 Task: Create a sub task Release to Production / Go Live for the task  Develop a new online tool for website analytics in the project AlphaTech , assign it to team member softage.2@softage.net and update the status of the sub task to  Completed , set the priority of the sub task to High
Action: Mouse moved to (74, 405)
Screenshot: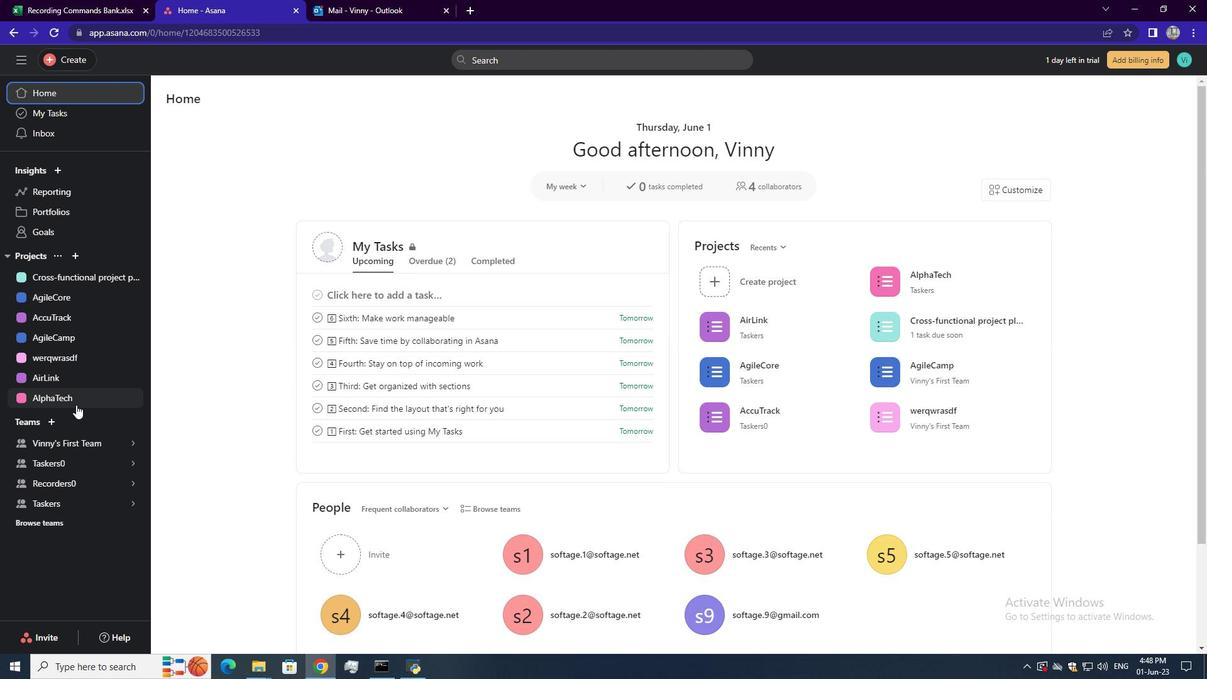 
Action: Mouse pressed left at (74, 405)
Screenshot: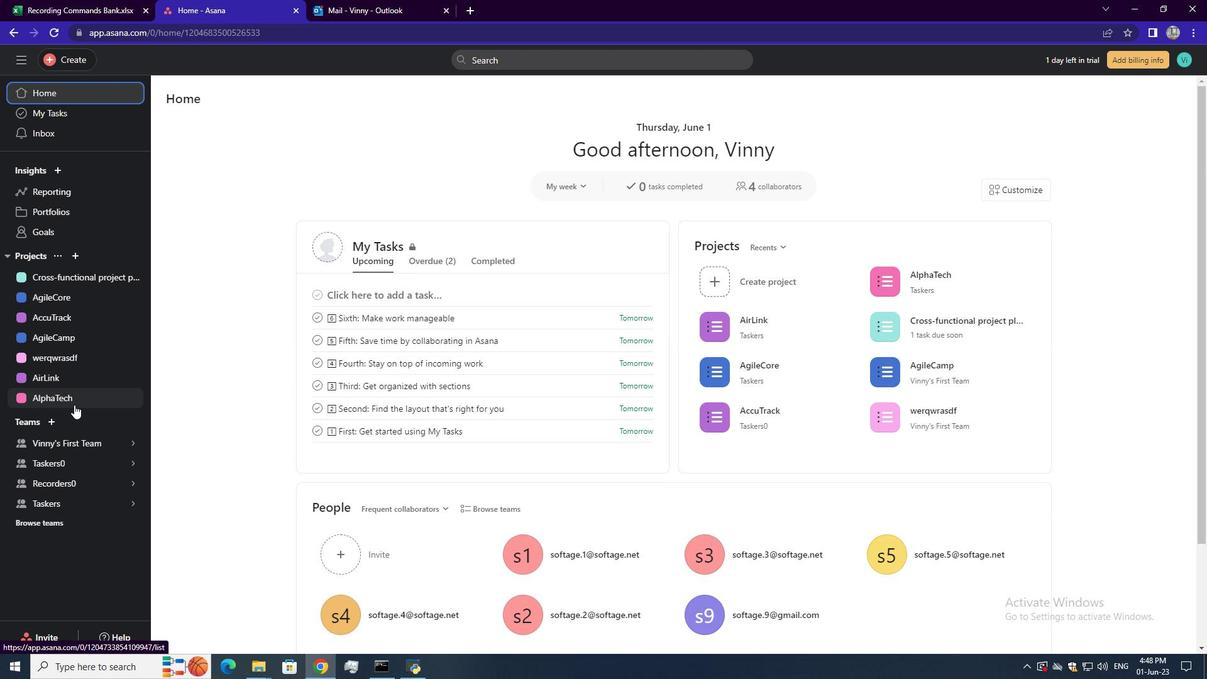 
Action: Mouse moved to (502, 276)
Screenshot: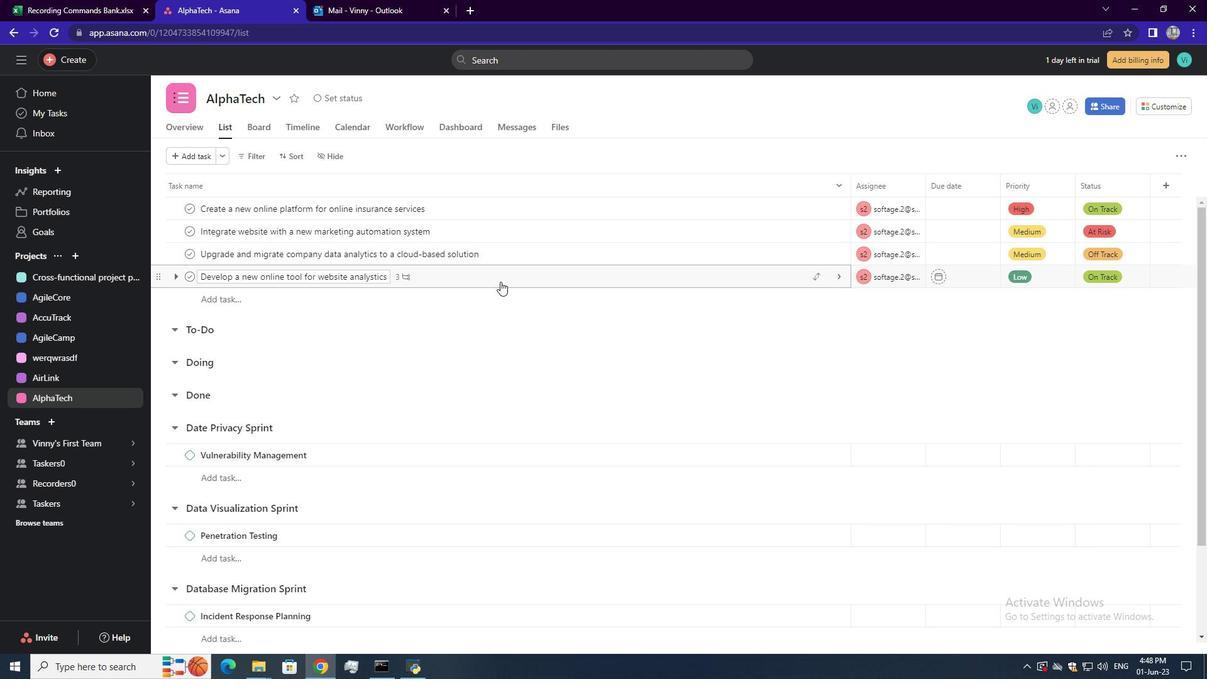 
Action: Mouse pressed left at (502, 276)
Screenshot: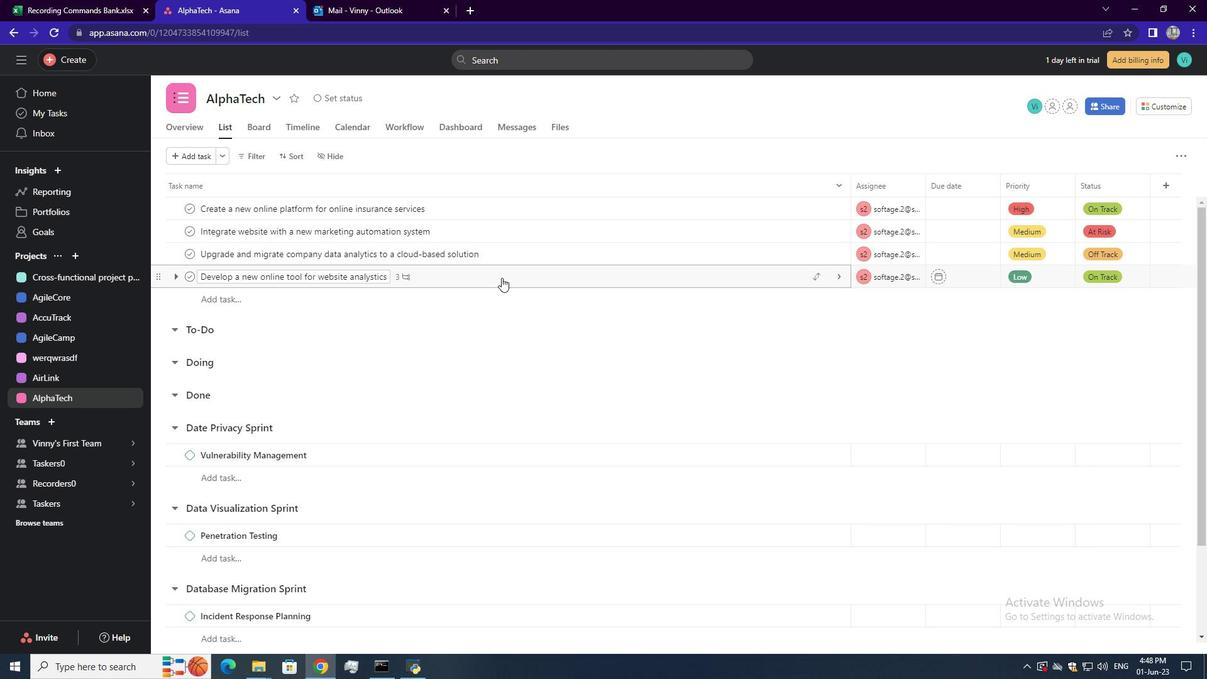 
Action: Mouse moved to (970, 296)
Screenshot: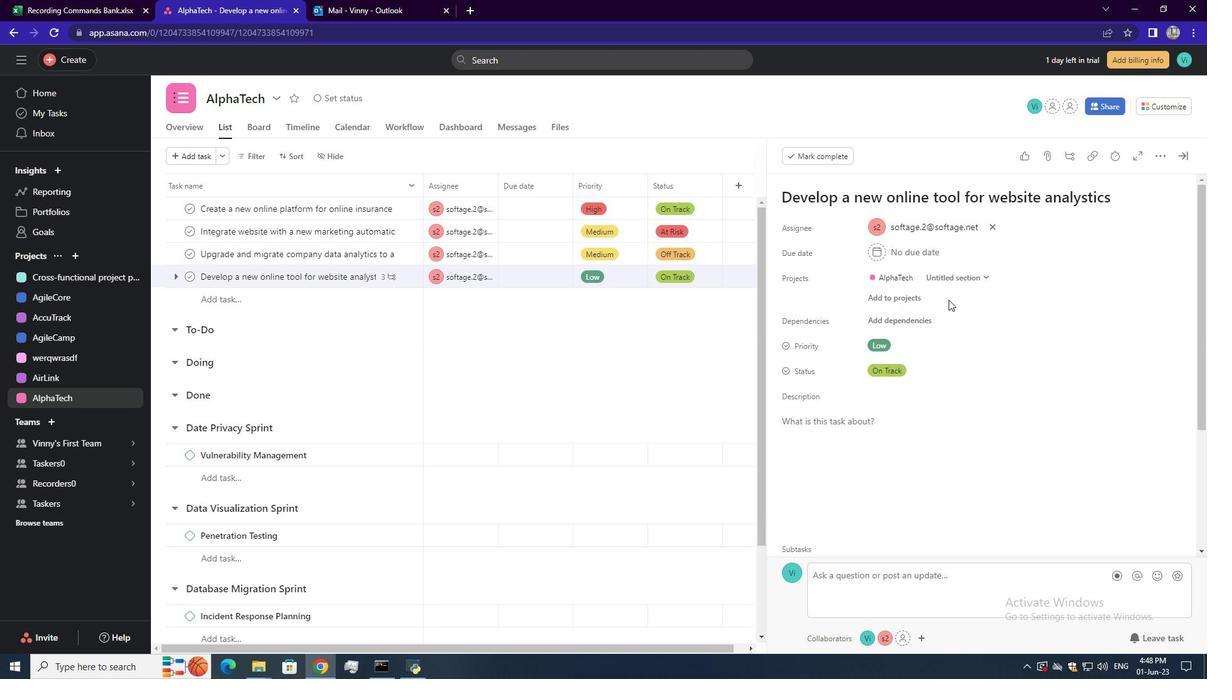 
Action: Mouse scrolled (970, 296) with delta (0, 0)
Screenshot: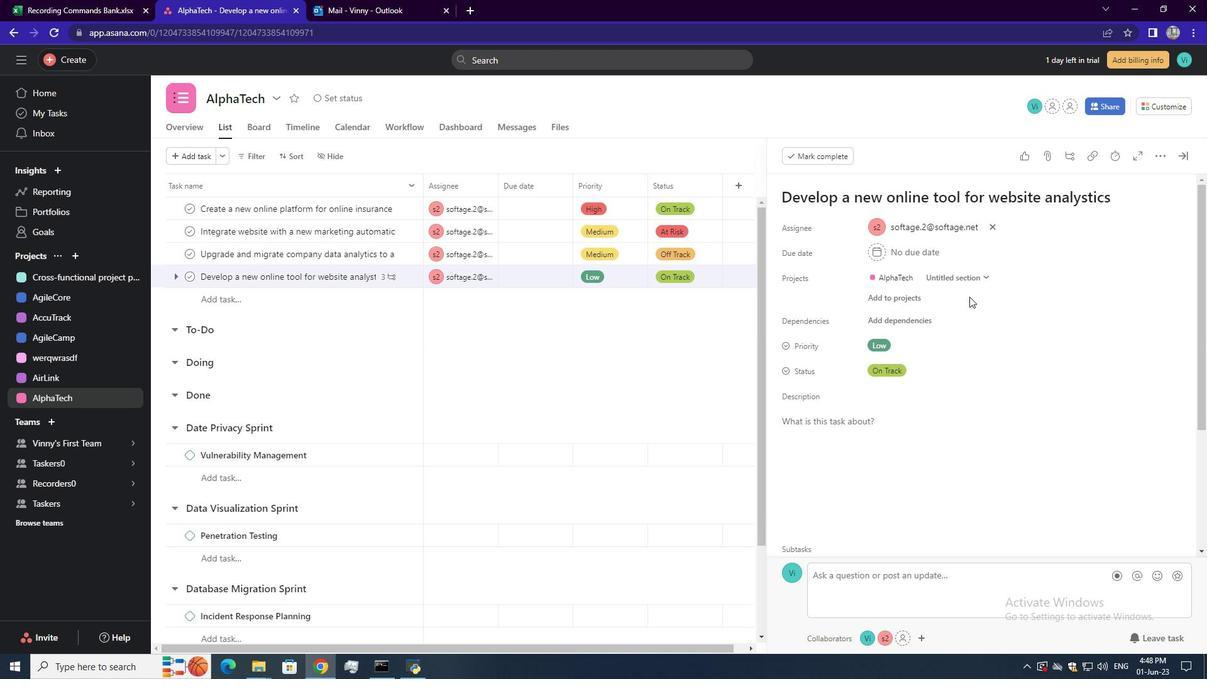 
Action: Mouse moved to (971, 296)
Screenshot: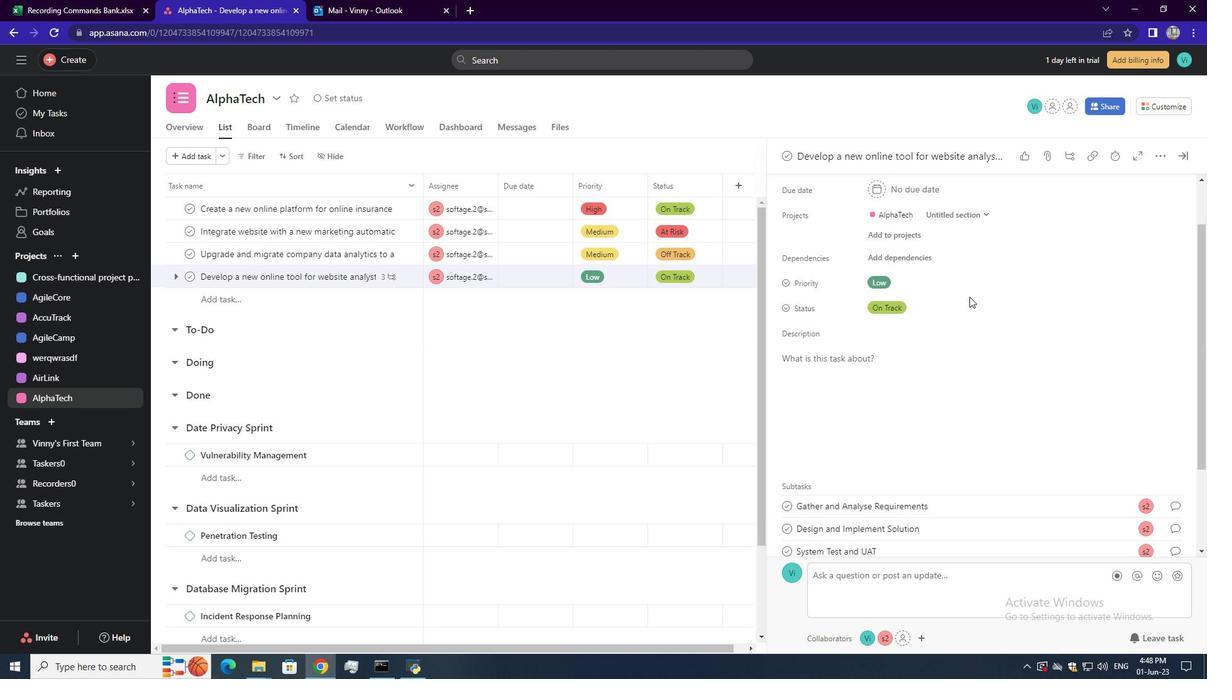 
Action: Mouse scrolled (971, 296) with delta (0, 0)
Screenshot: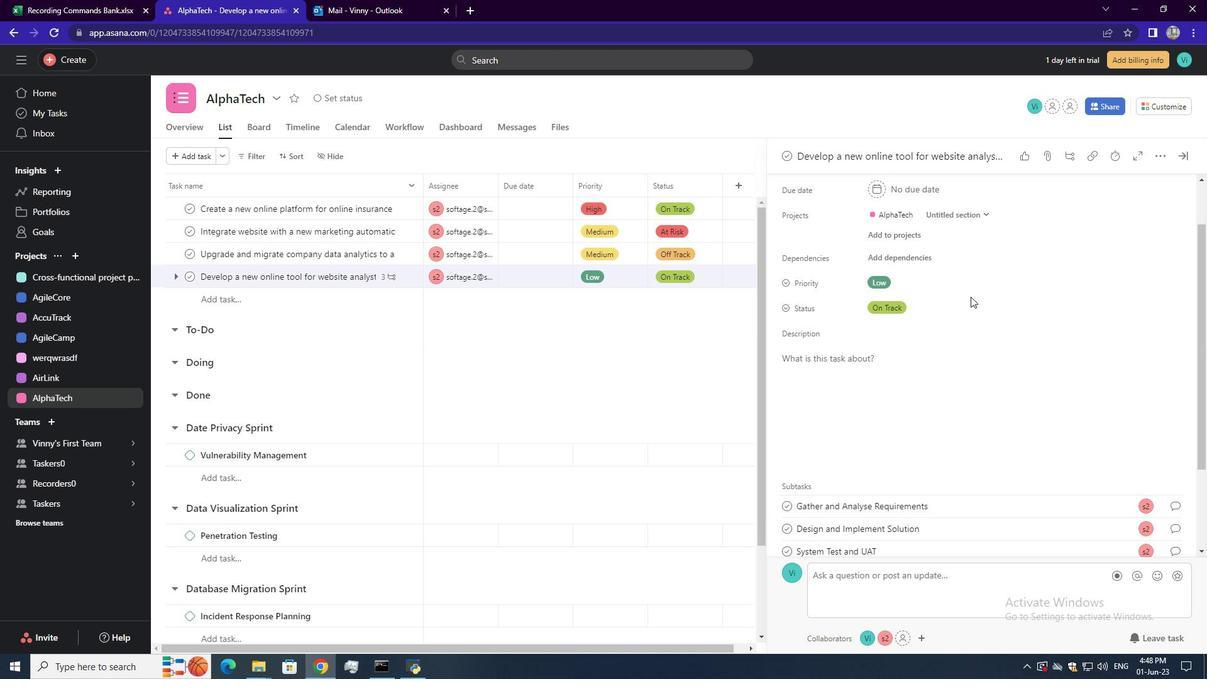 
Action: Mouse moved to (924, 369)
Screenshot: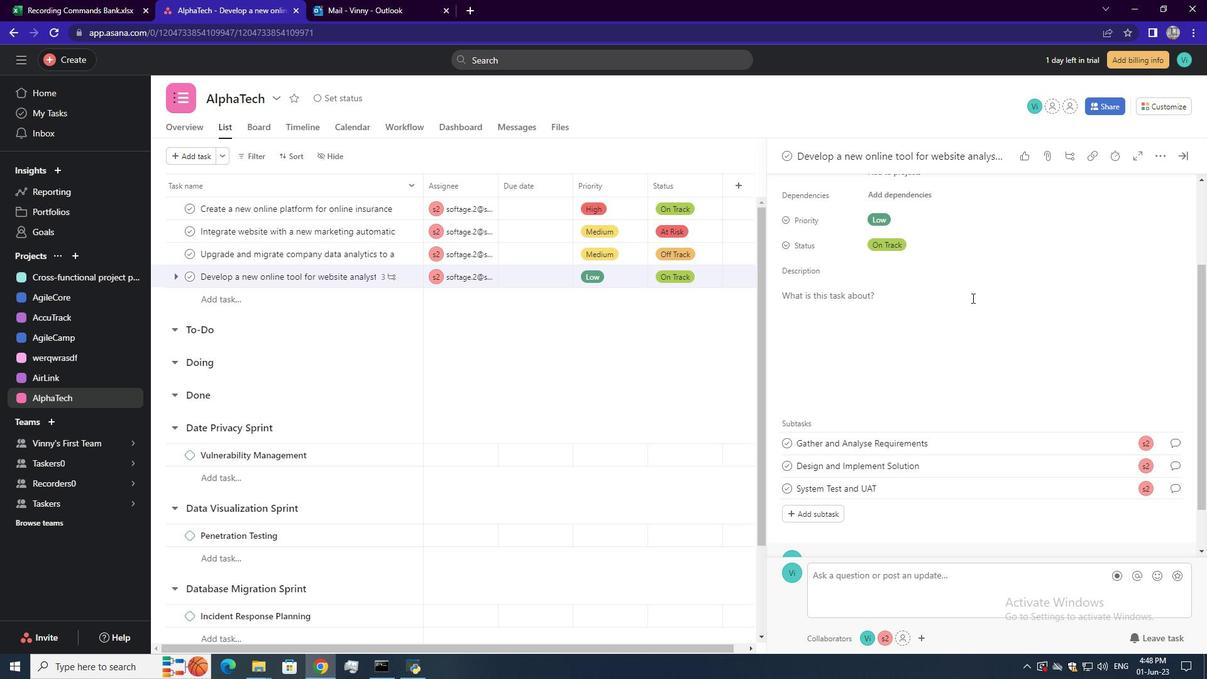 
Action: Mouse scrolled (924, 369) with delta (0, 0)
Screenshot: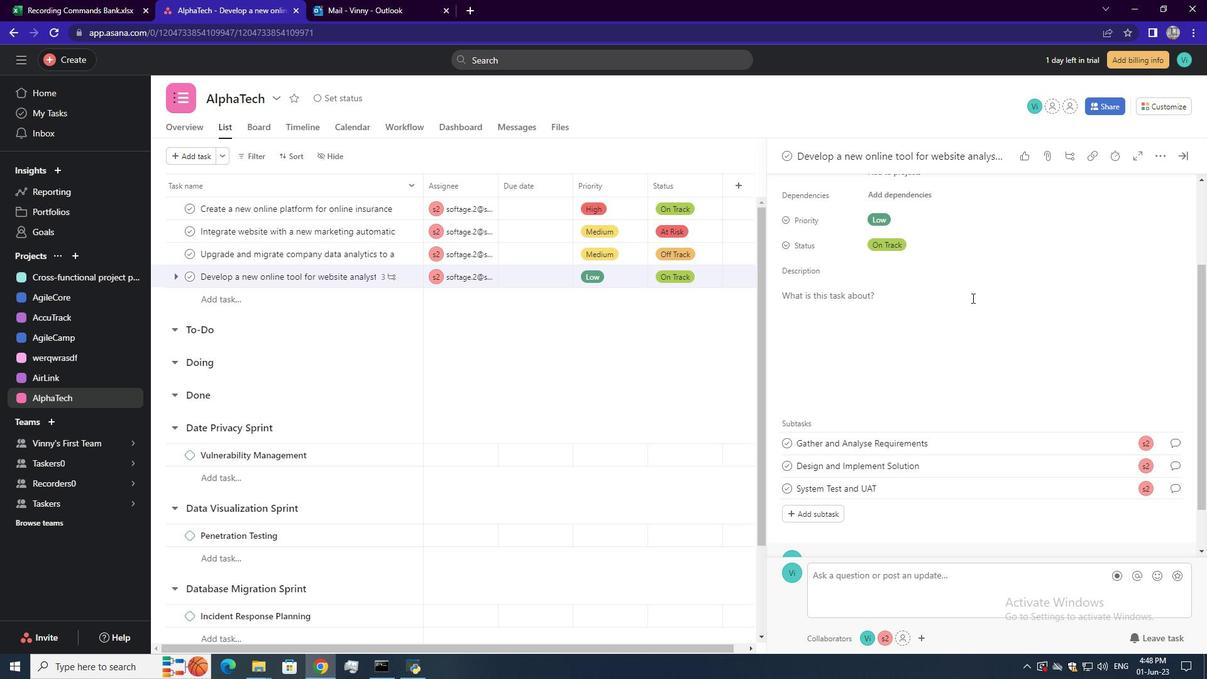 
Action: Mouse moved to (824, 453)
Screenshot: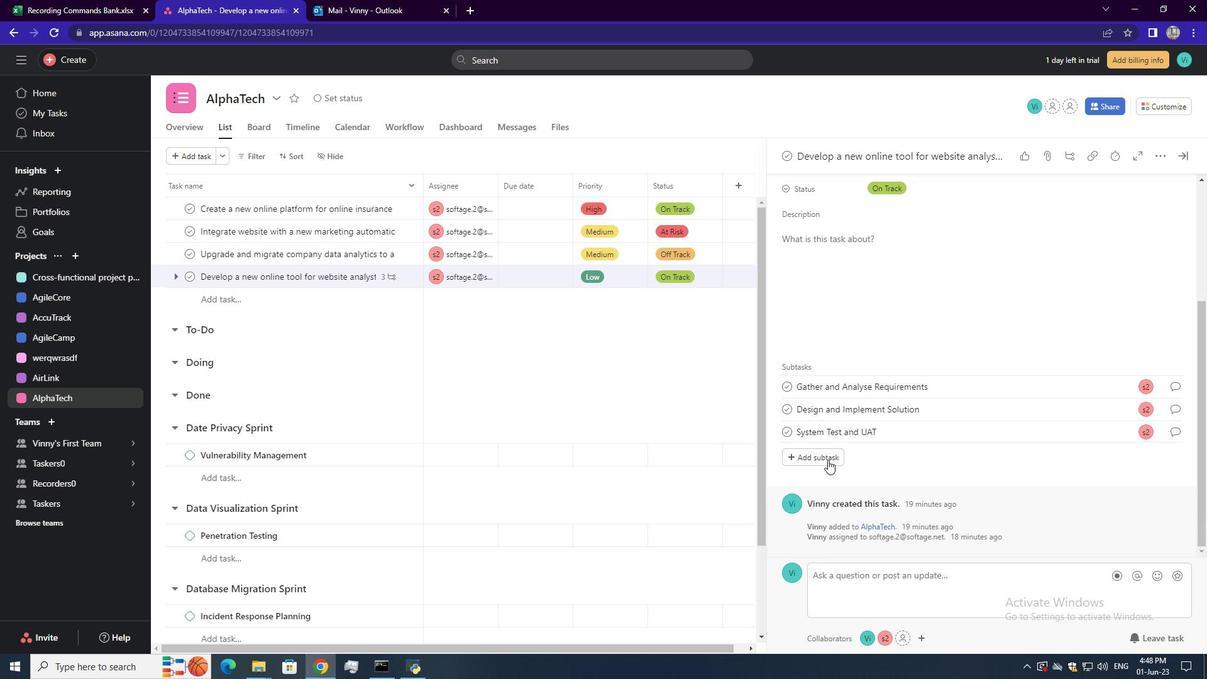 
Action: Mouse pressed left at (824, 453)
Screenshot: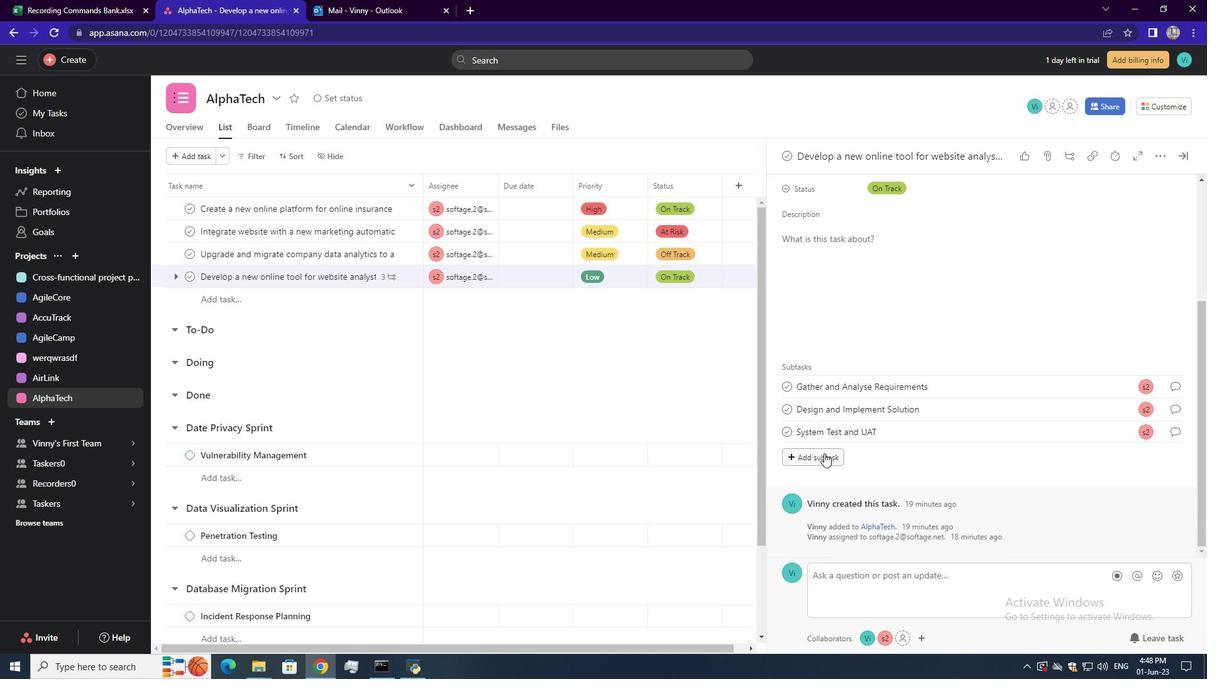 
Action: Mouse moved to (812, 430)
Screenshot: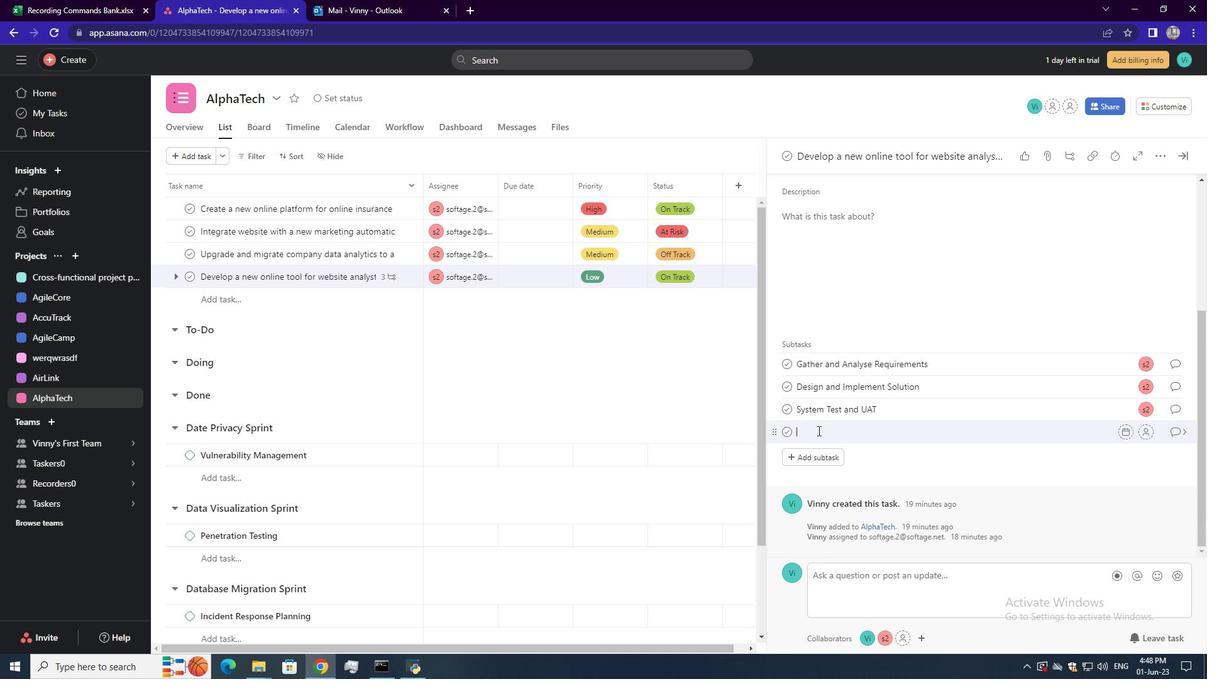 
Action: Mouse pressed left at (812, 430)
Screenshot: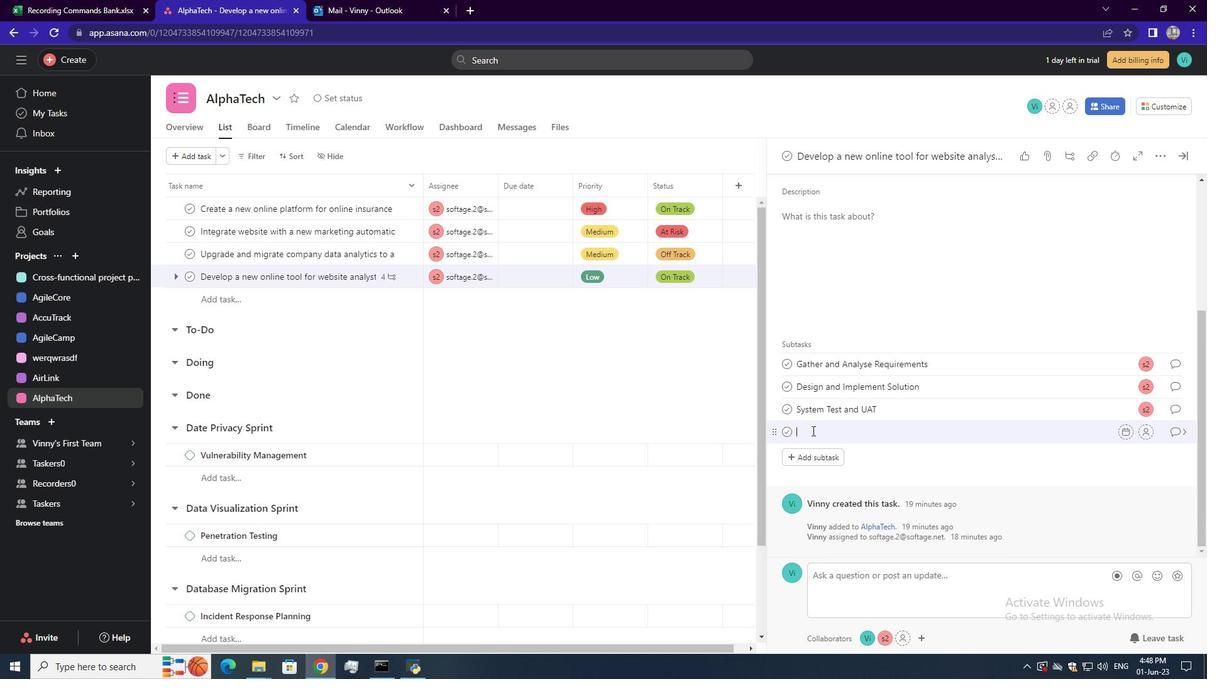 
Action: Mouse moved to (806, 433)
Screenshot: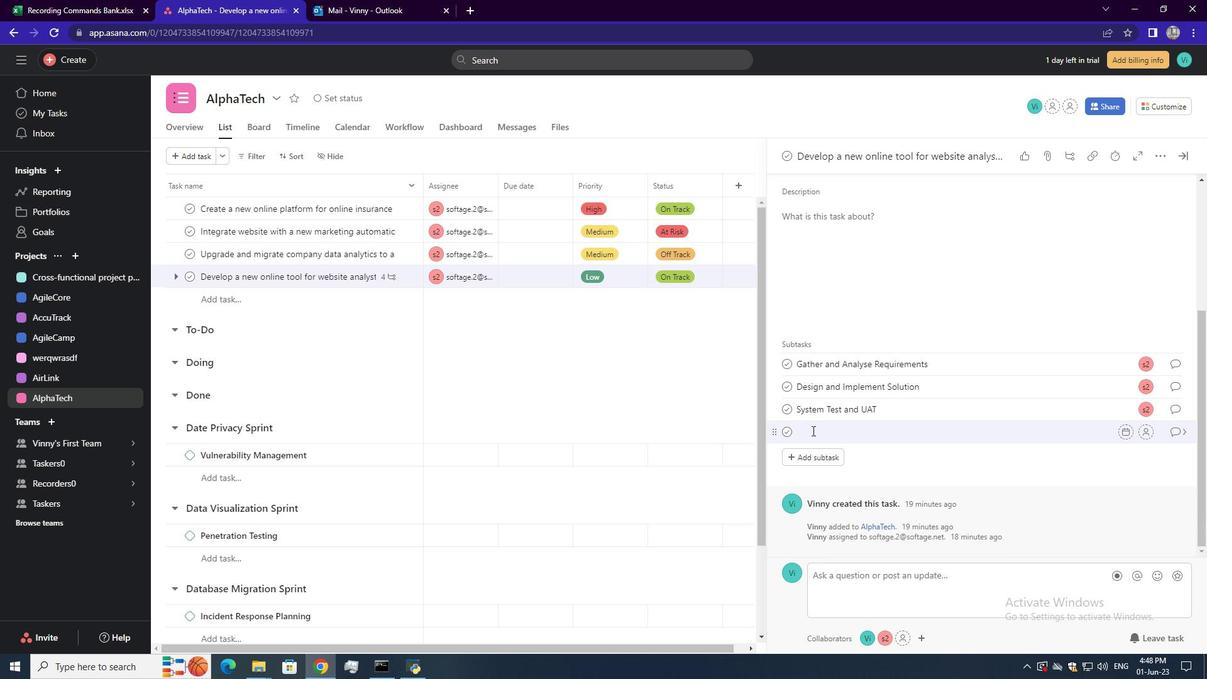 
Action: Key pressed <Key.shift><Key.shift><Key.shift><Key.shift><Key.shift><Key.shift><Key.shift><Key.shift><Key.shift><Key.shift><Key.shift><Key.shift><Key.shift><Key.shift><Key.shift><Key.shift><Key.shift><Key.shift><Key.shift><Key.shift><Key.shift><Key.shift><Key.shift><Key.shift><Key.shift><Key.shift><Key.shift><Key.shift><Key.shift><Key.shift>Release<Key.space>to<Key.space><Key.shift>Production<Key.space>/<Key.space><Key.shift>Go<Key.space><Key.shift>Live<Key.enter>
Screenshot: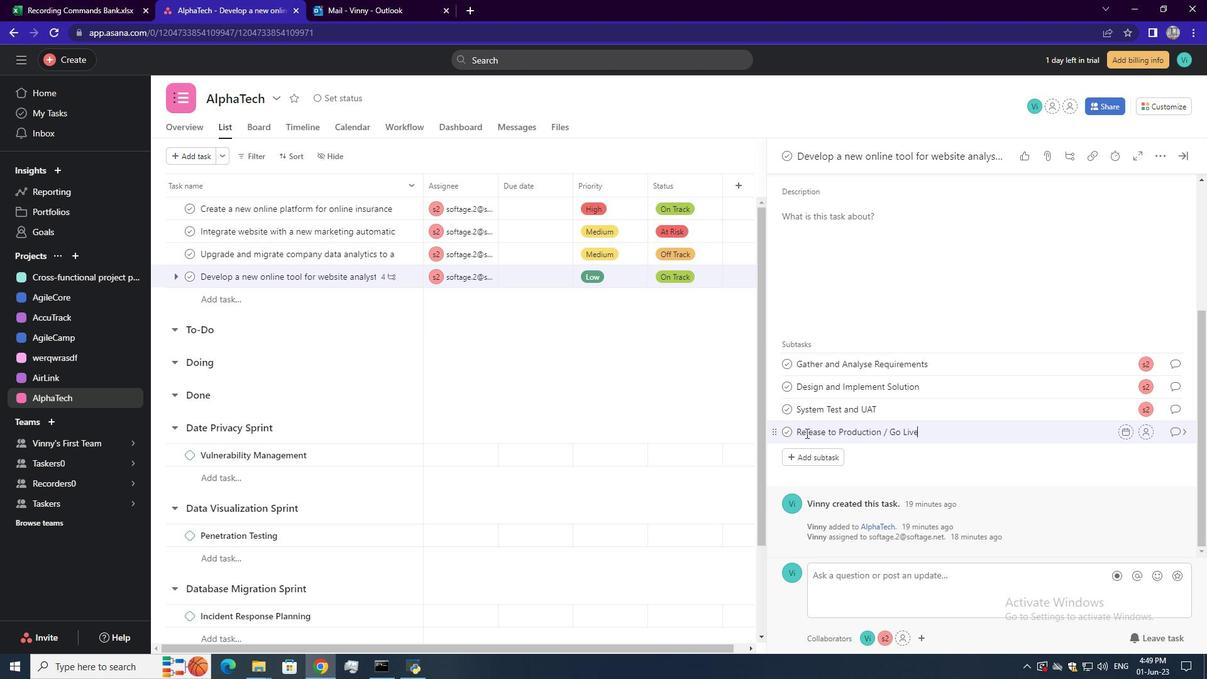 
Action: Mouse moved to (961, 464)
Screenshot: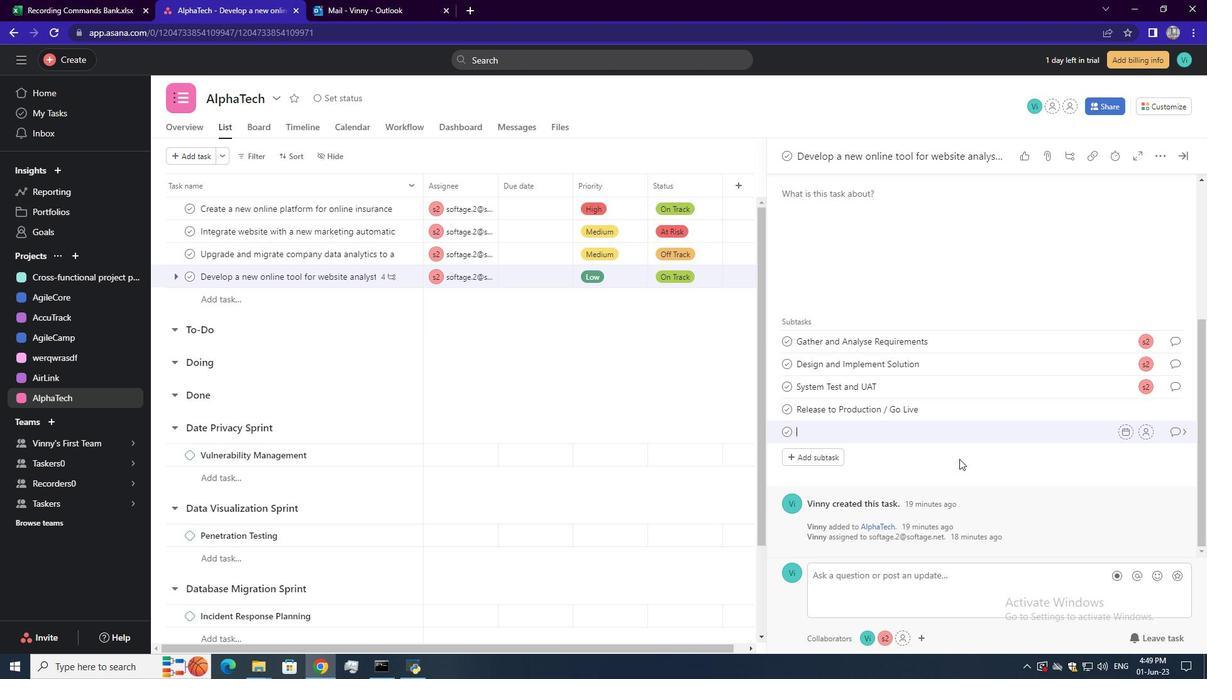 
Action: Mouse pressed left at (961, 464)
Screenshot: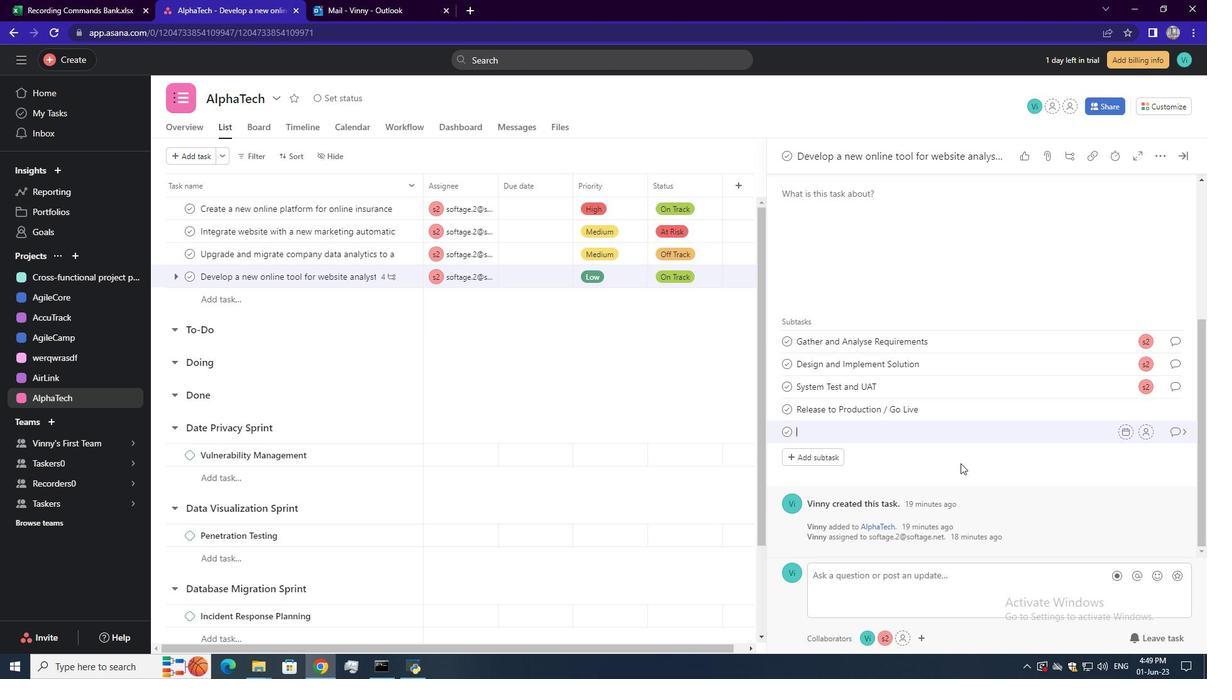 
Action: Mouse moved to (1178, 437)
Screenshot: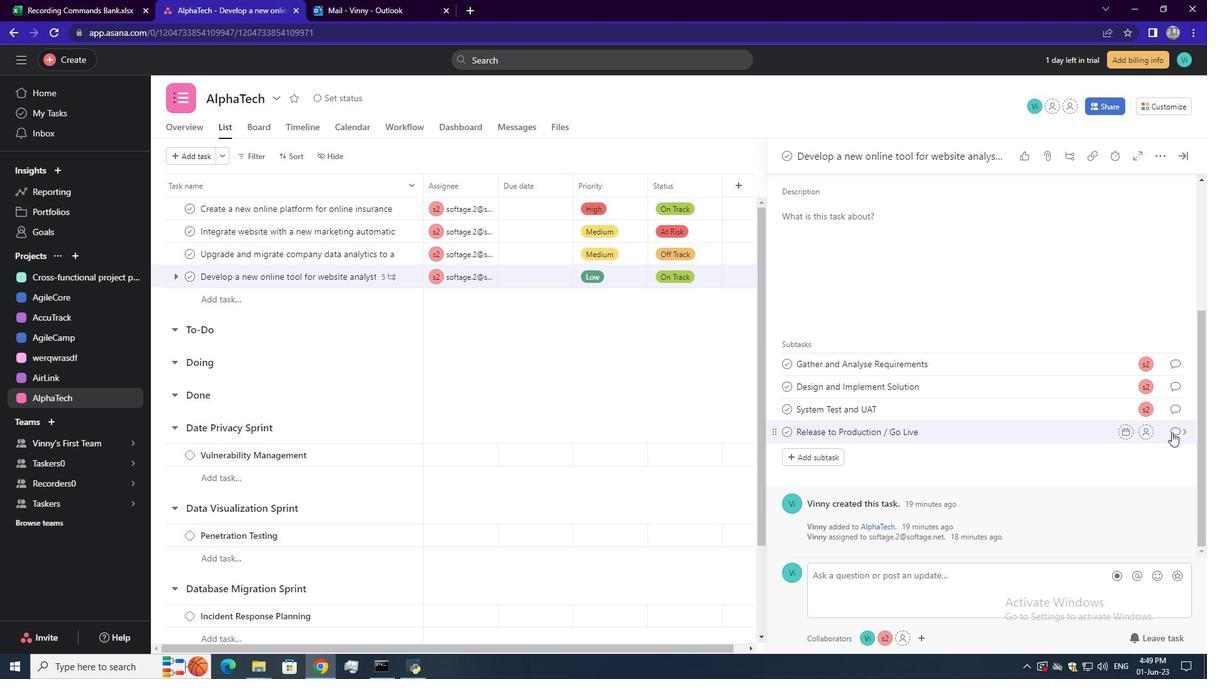 
Action: Mouse pressed left at (1178, 437)
Screenshot: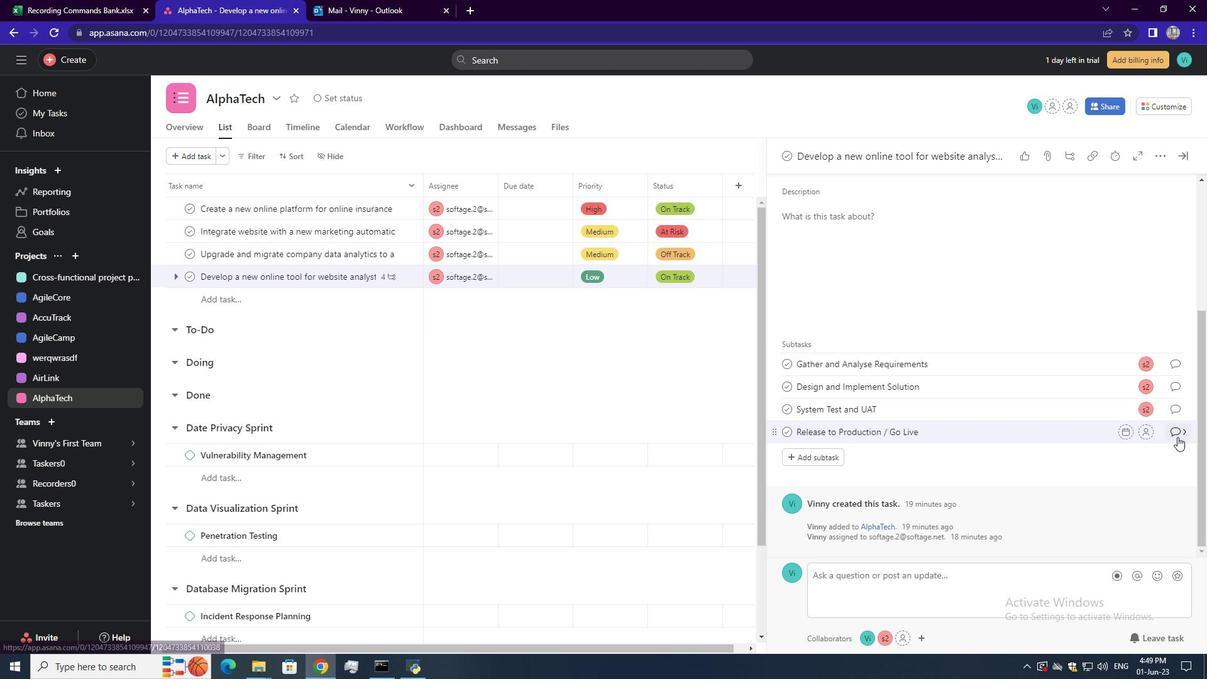 
Action: Mouse moved to (917, 259)
Screenshot: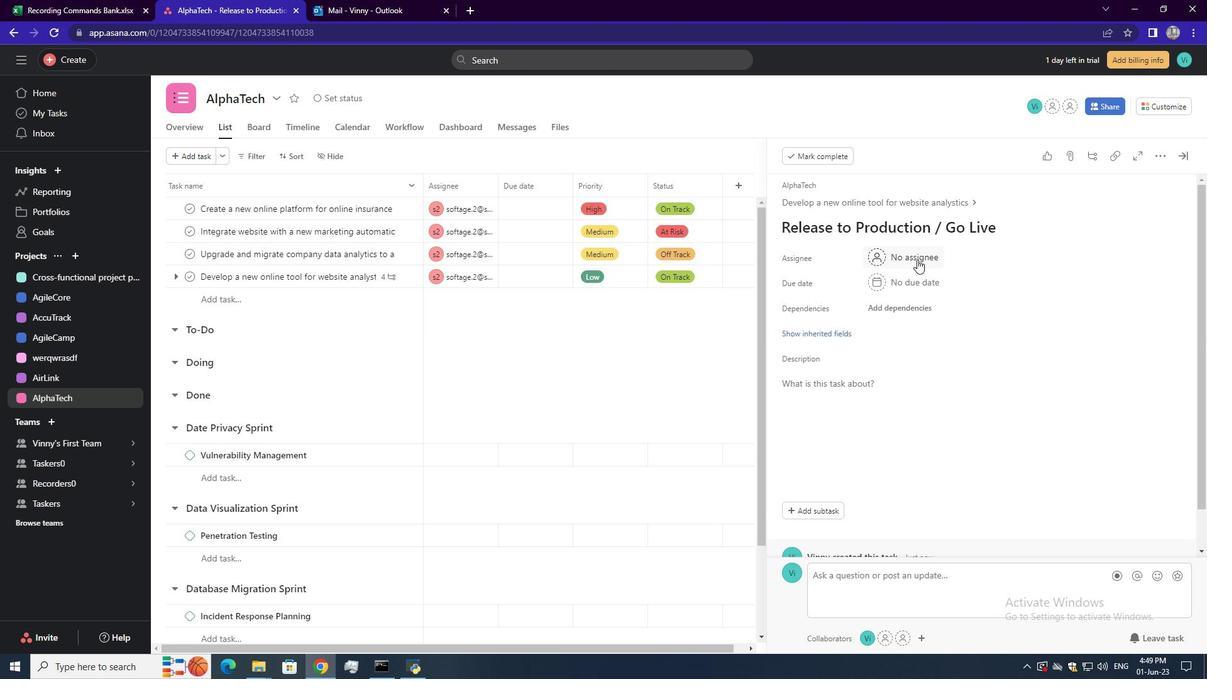 
Action: Mouse pressed left at (917, 259)
Screenshot: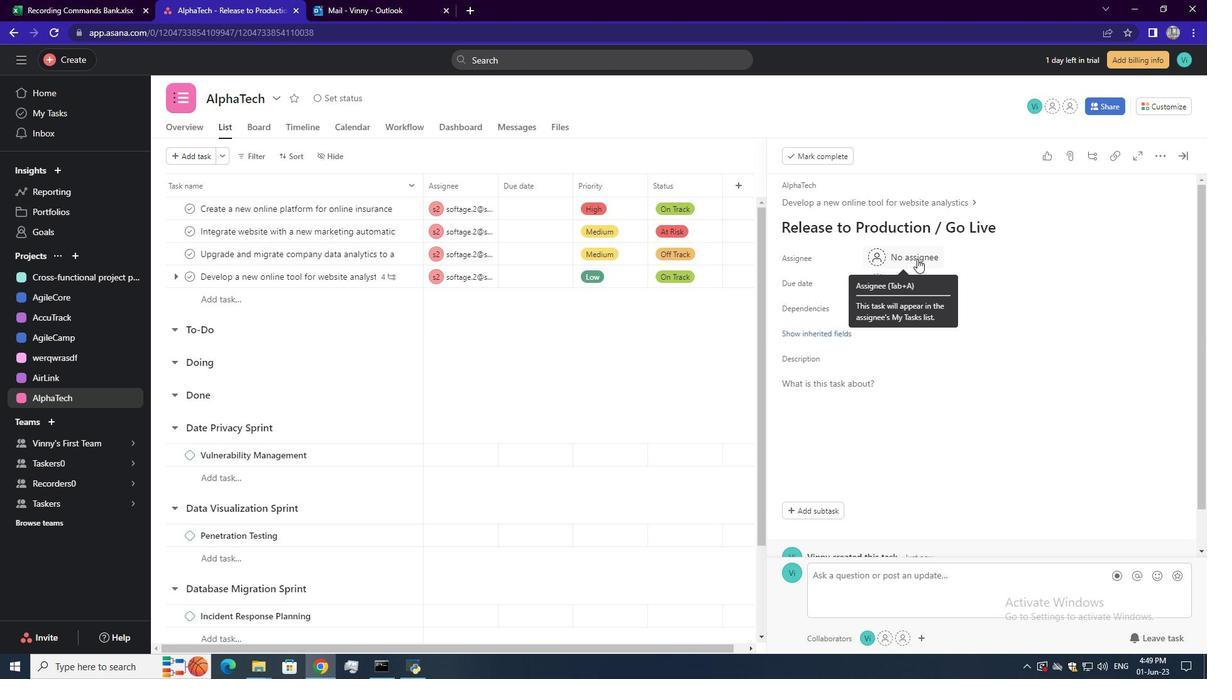 
Action: Mouse moved to (953, 335)
Screenshot: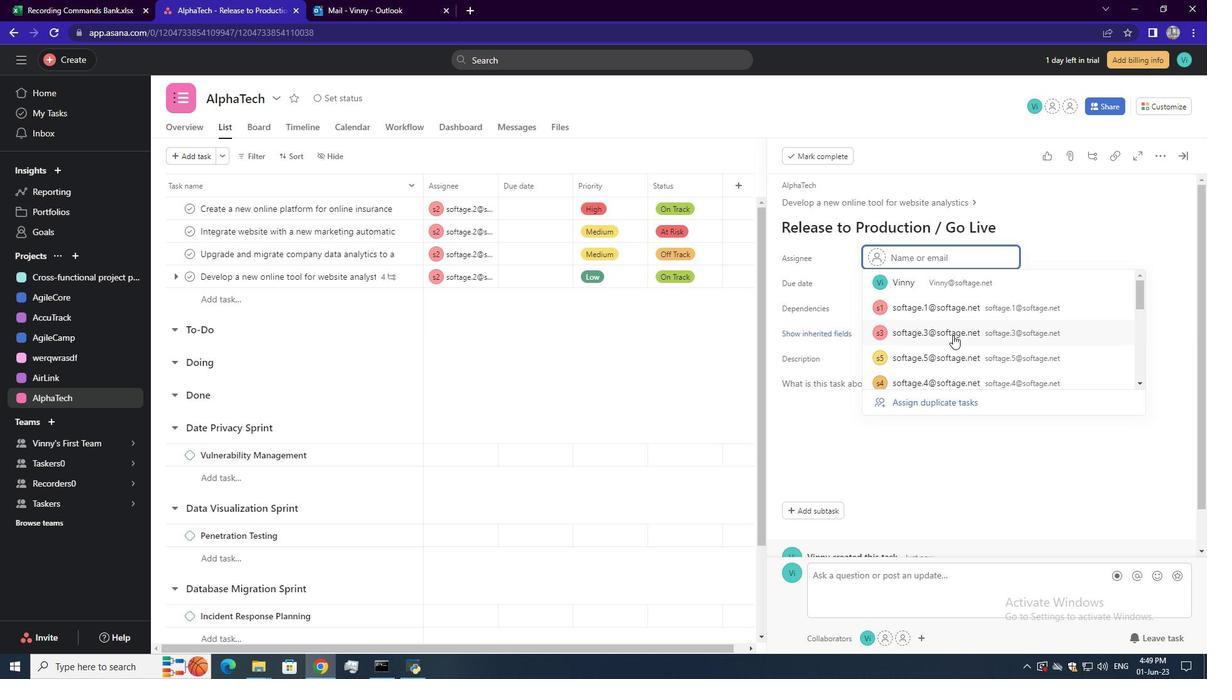
Action: Mouse scrolled (953, 334) with delta (0, 0)
Screenshot: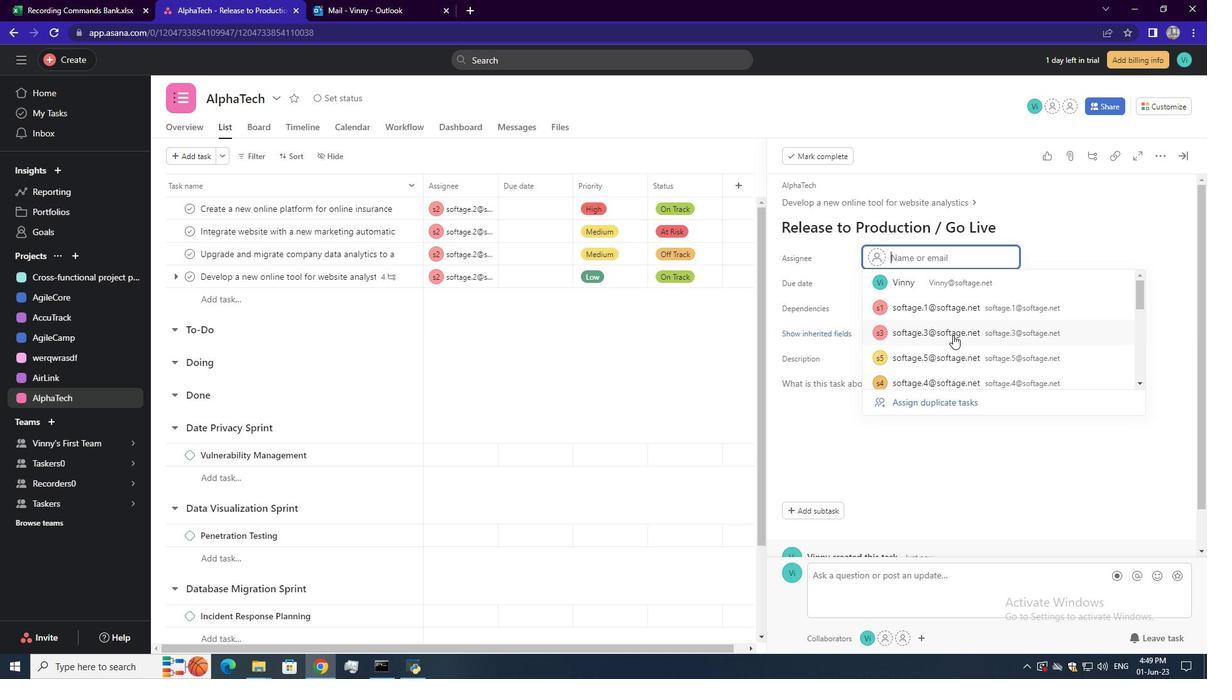 
Action: Mouse moved to (954, 337)
Screenshot: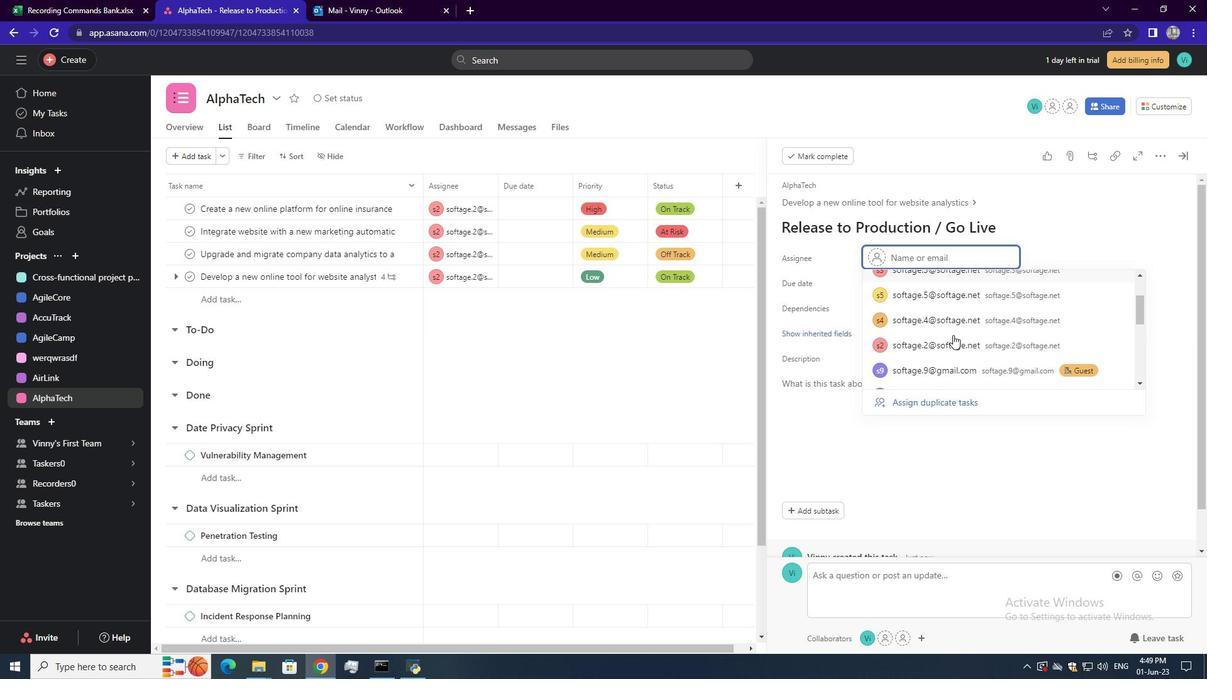 
Action: Mouse pressed left at (954, 337)
Screenshot: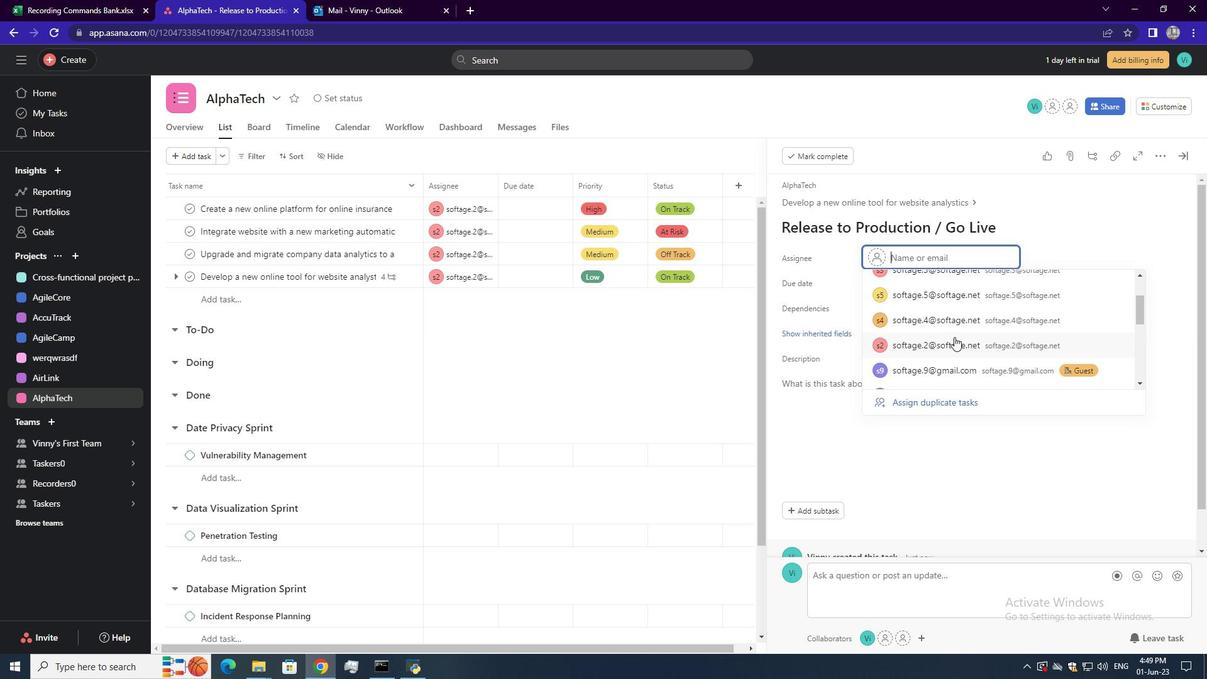 
Action: Mouse pressed left at (954, 337)
Screenshot: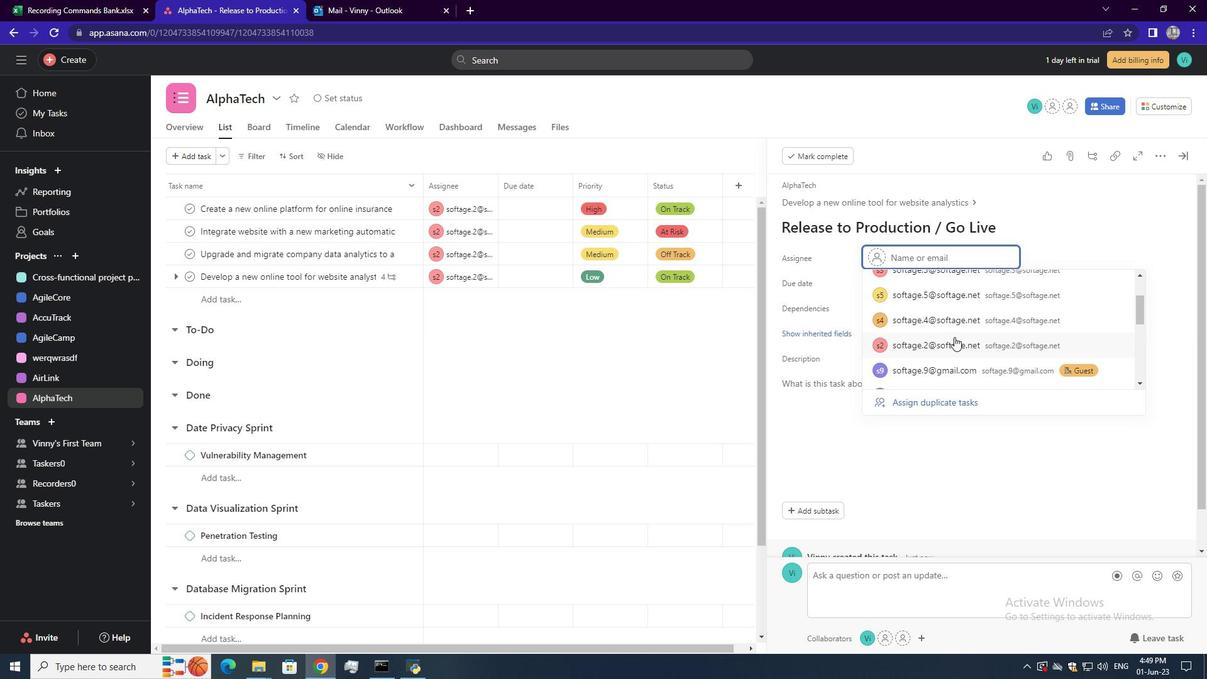 
Action: Mouse moved to (838, 327)
Screenshot: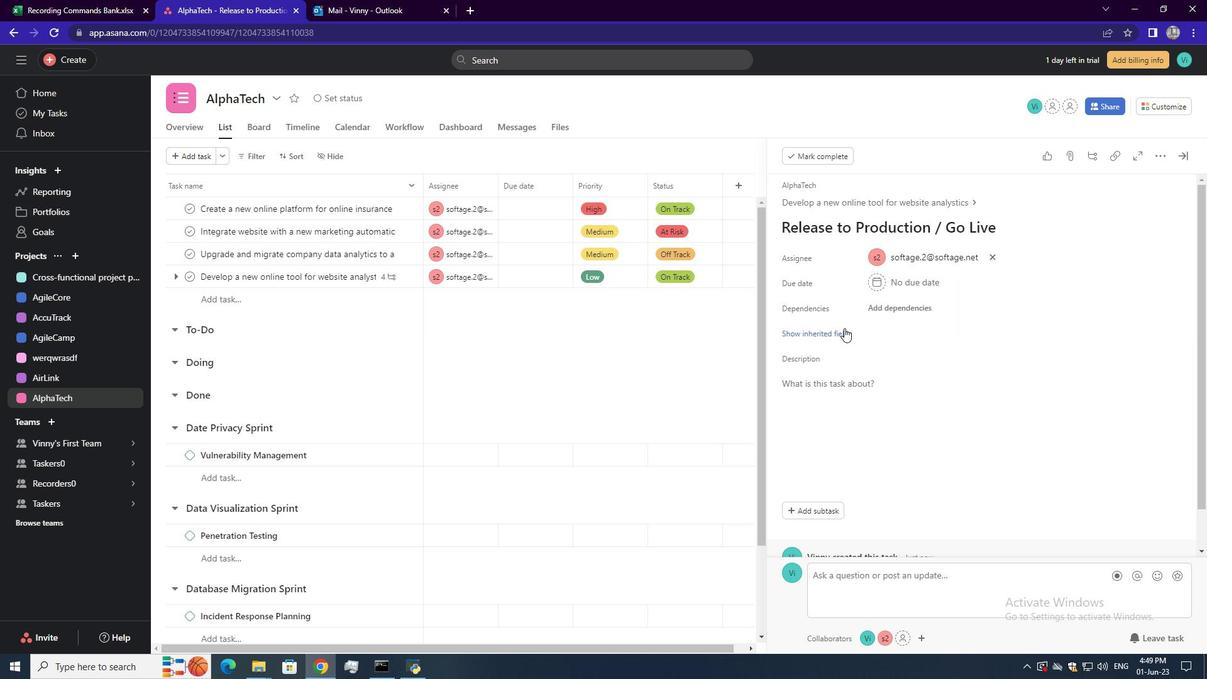 
Action: Mouse pressed left at (838, 327)
Screenshot: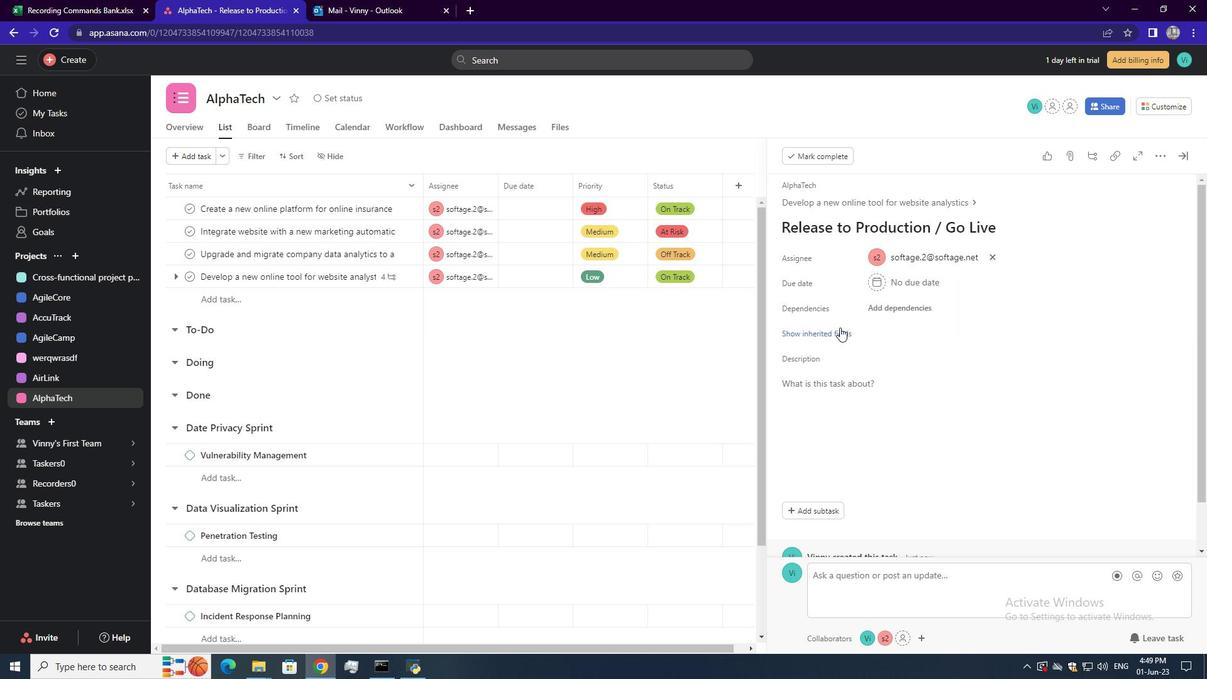 
Action: Mouse moved to (907, 355)
Screenshot: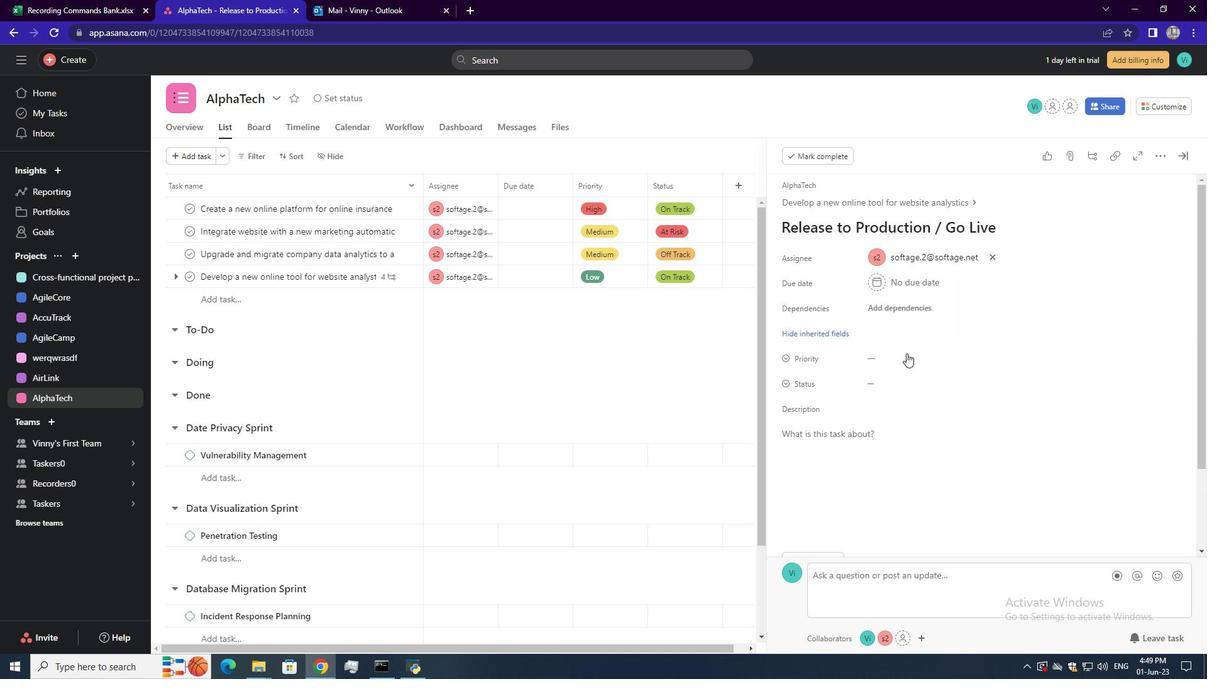 
Action: Mouse pressed left at (907, 355)
Screenshot: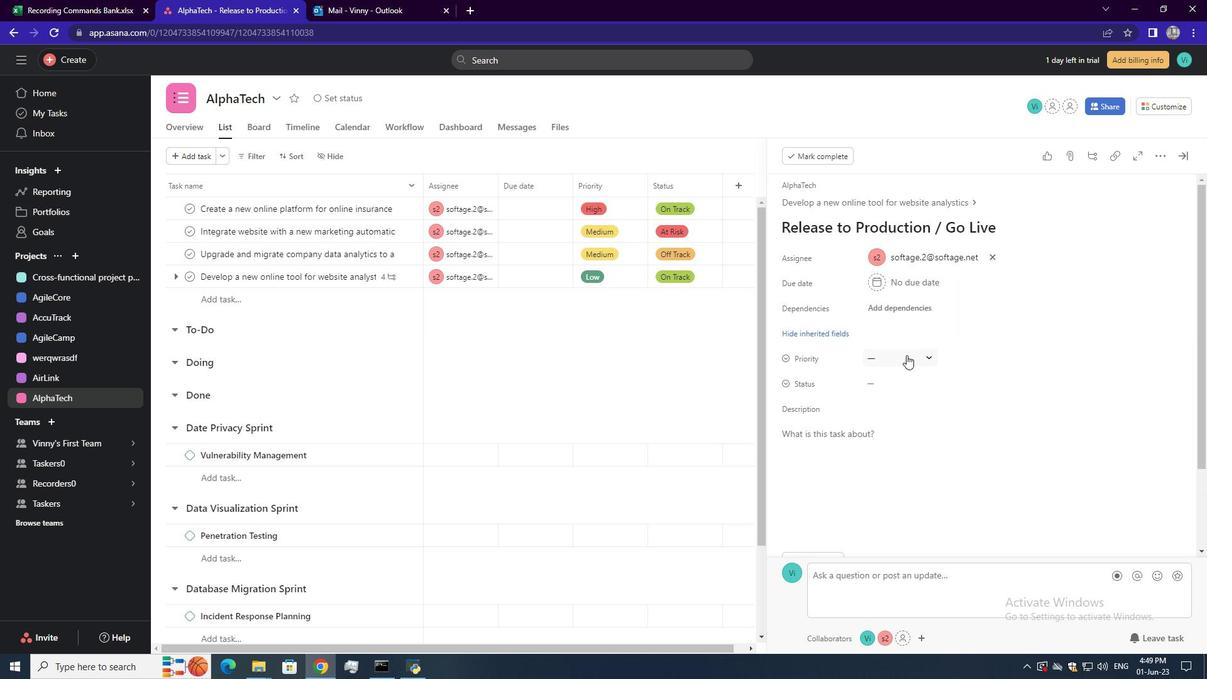 
Action: Mouse moved to (912, 400)
Screenshot: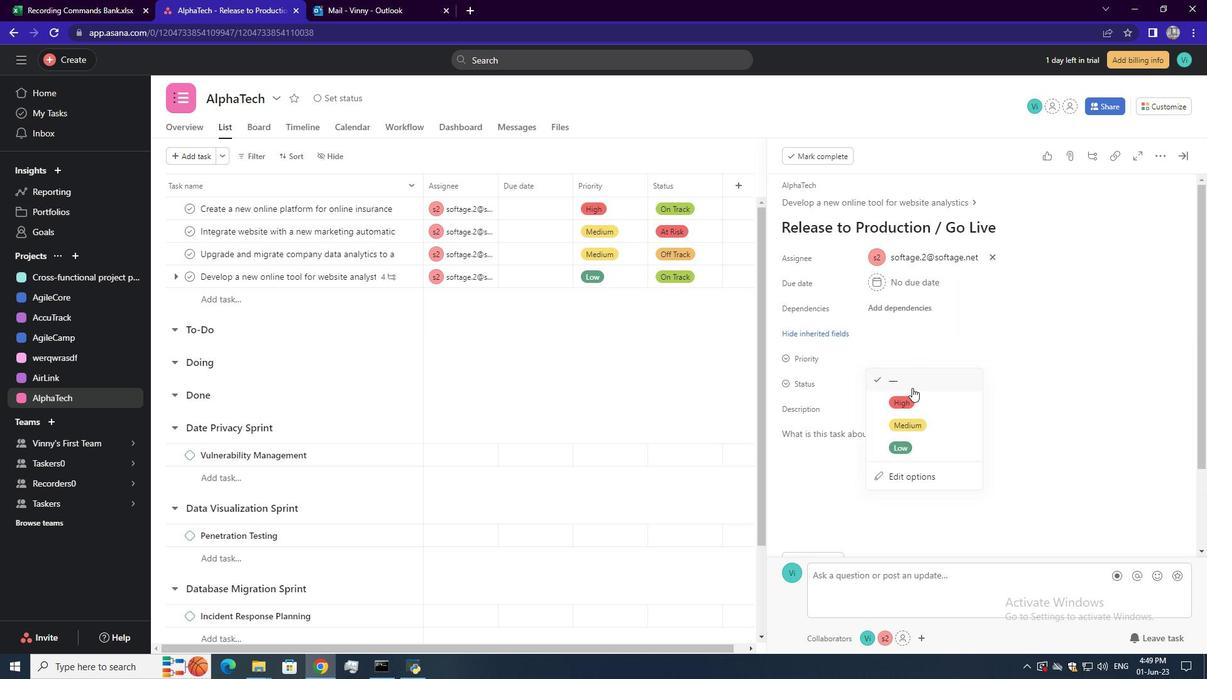
Action: Mouse pressed left at (912, 400)
Screenshot: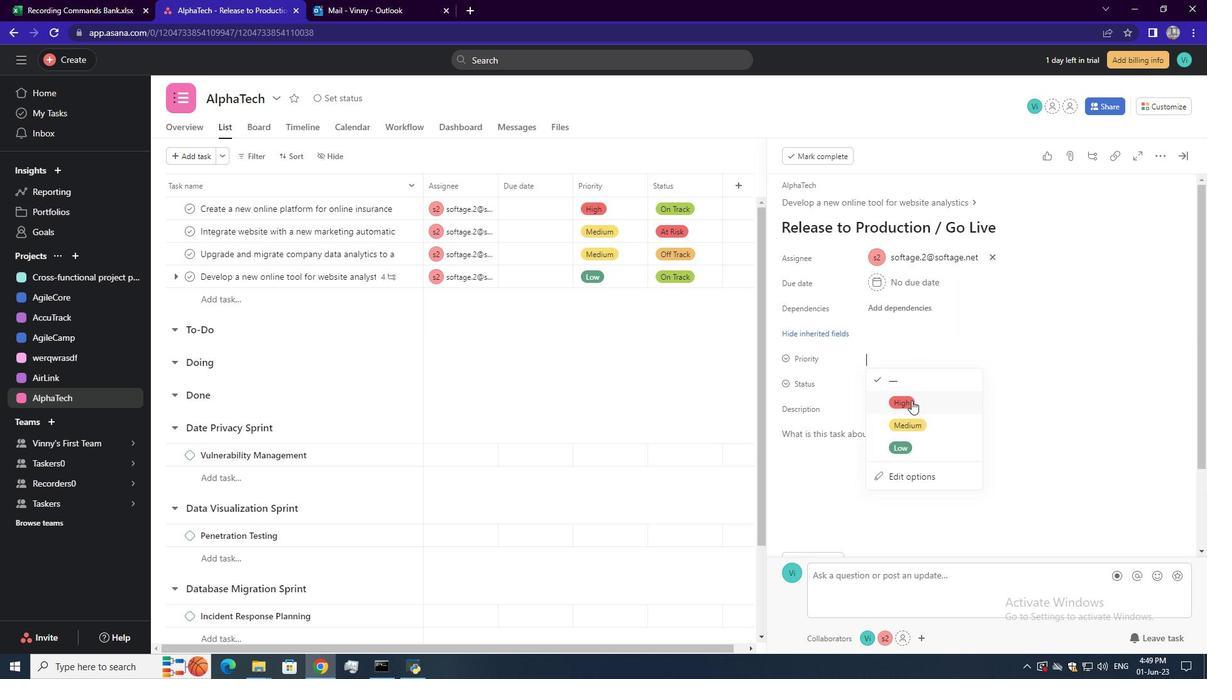 
Action: Mouse moved to (888, 379)
Screenshot: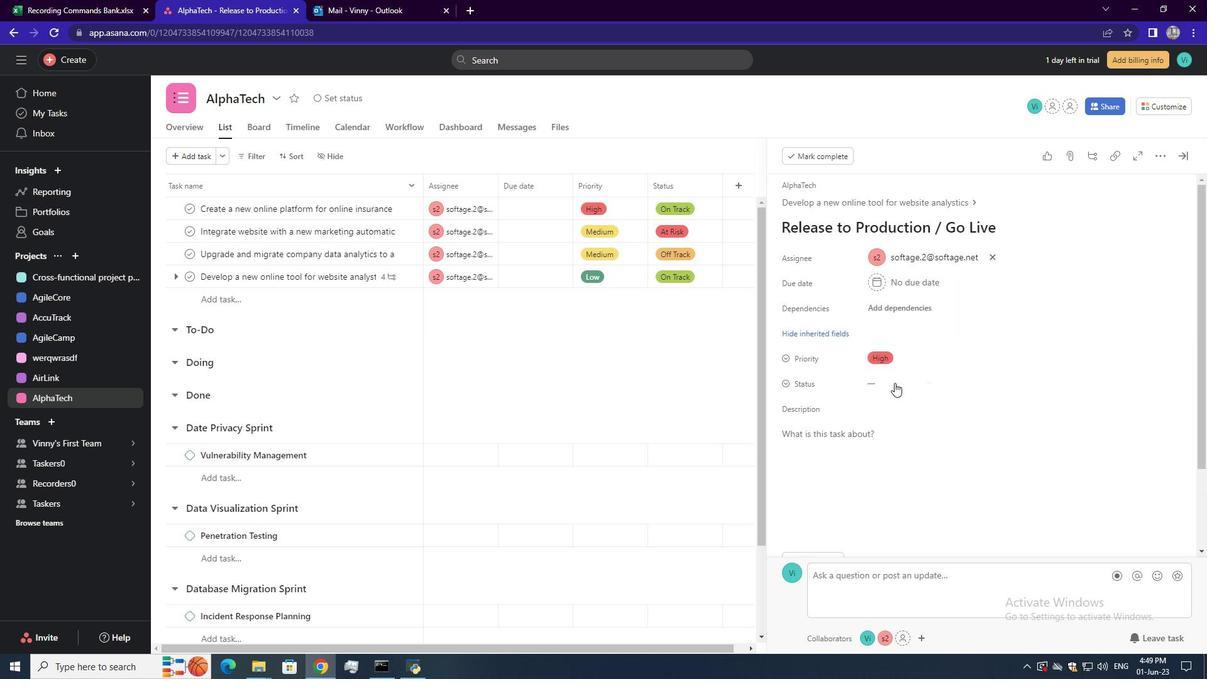 
Action: Mouse pressed left at (888, 379)
Screenshot: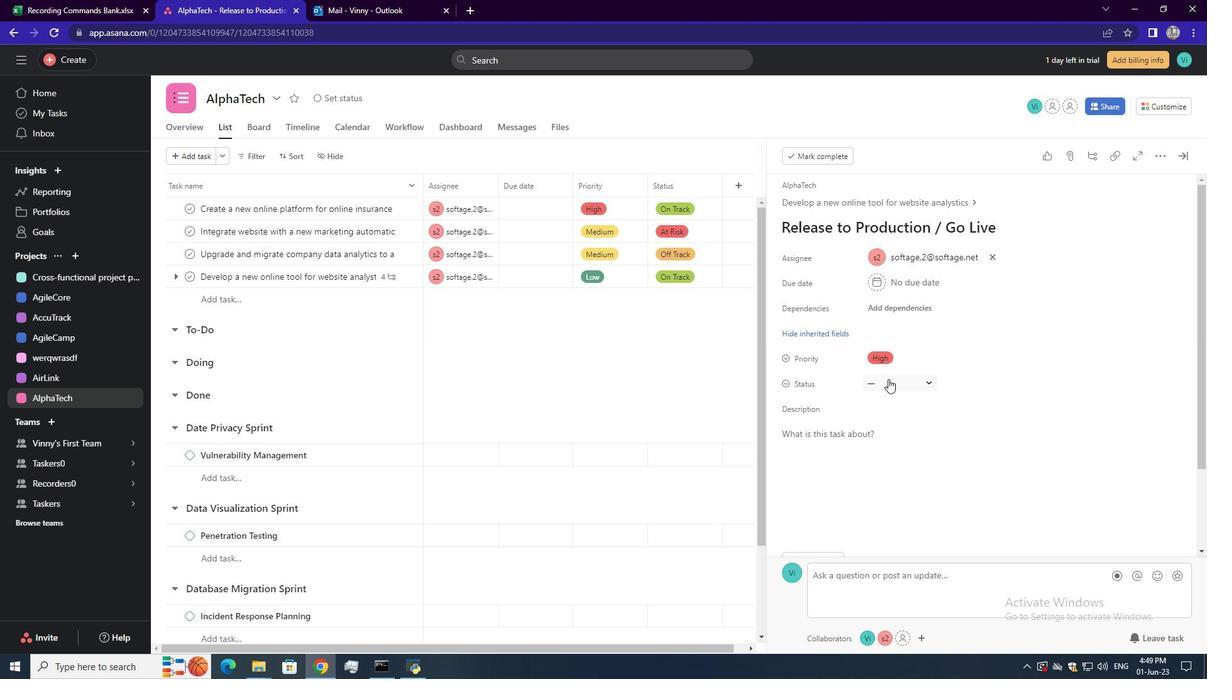 
Action: Mouse moved to (908, 494)
Screenshot: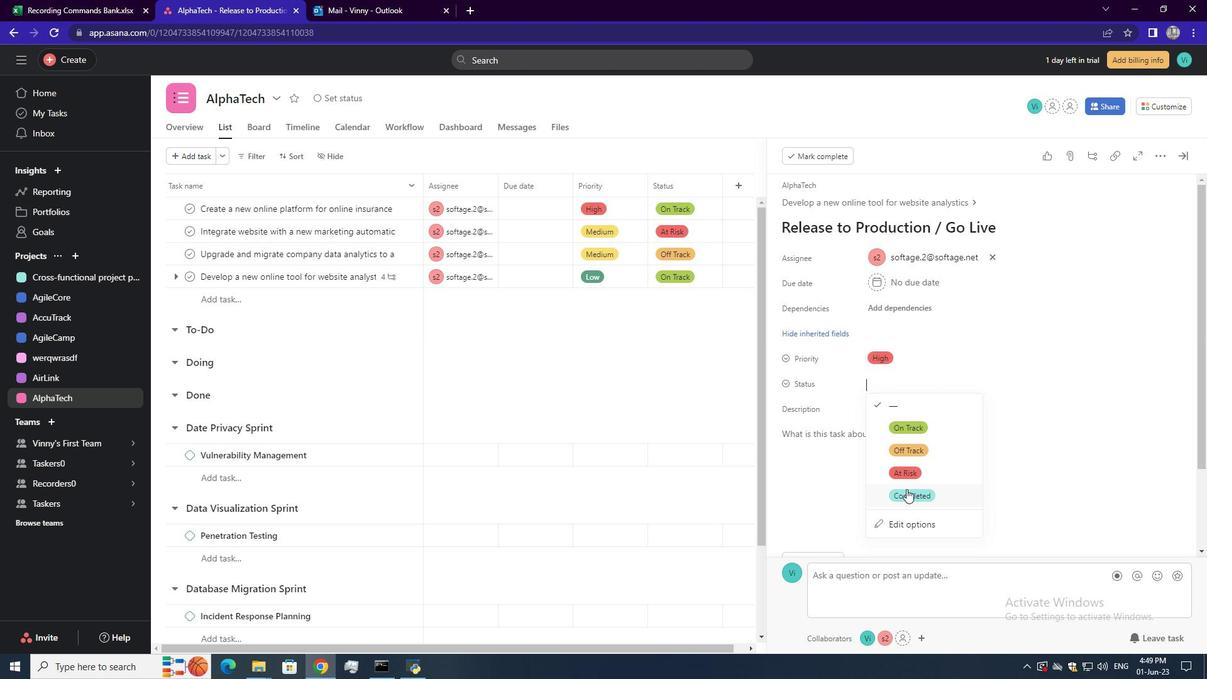 
Action: Mouse pressed left at (908, 494)
Screenshot: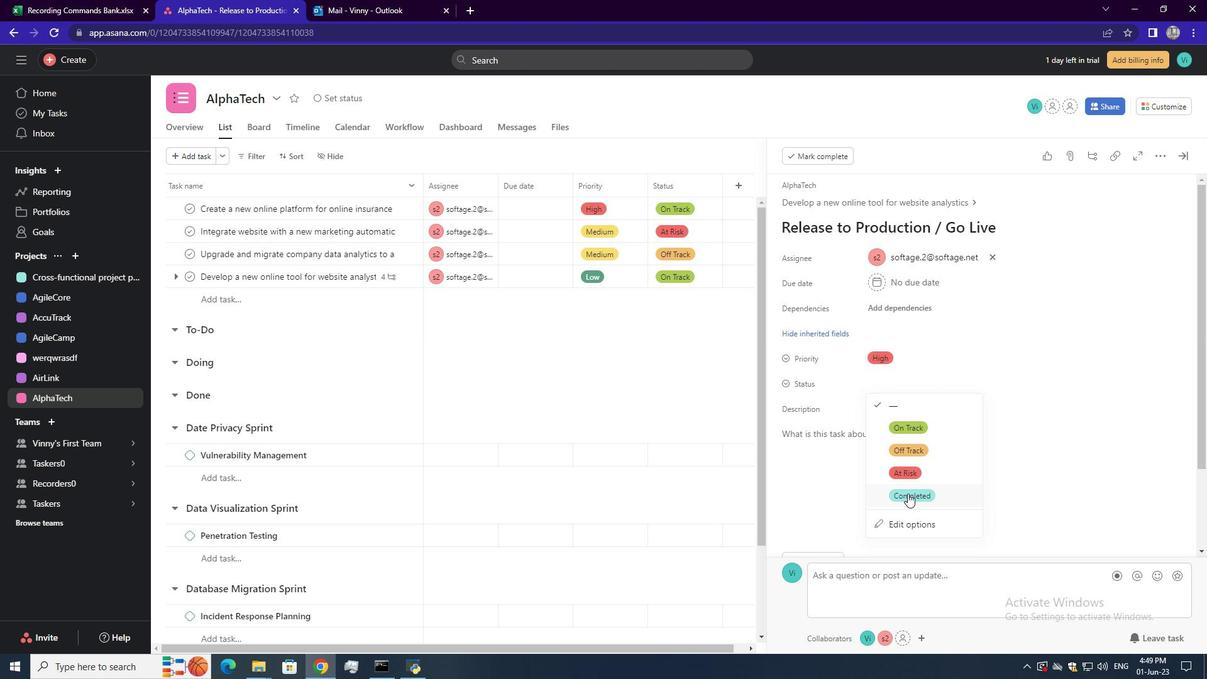 
Action: Mouse moved to (909, 487)
Screenshot: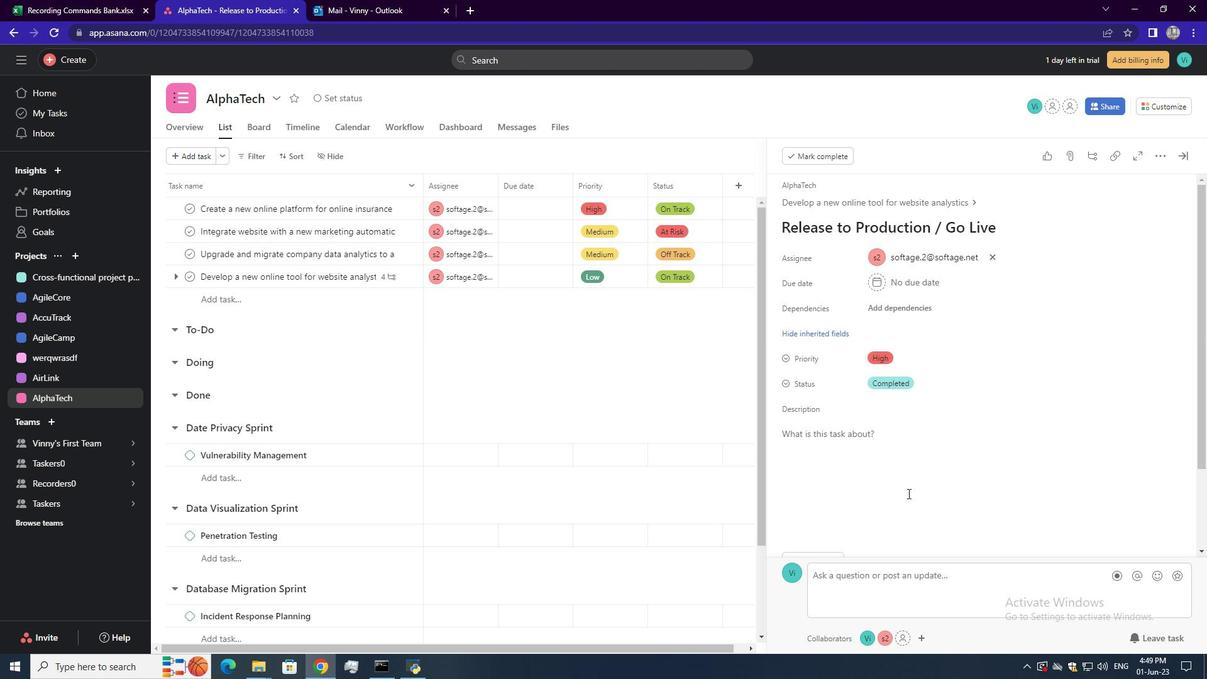 
